 Task: Create a due date automation trigger when advanced on, on the tuesday after a card is due add fields without custom field "Resume" set to a number lower or equal to 1 and lower than 10 at 11:00 AM.
Action: Mouse moved to (981, 72)
Screenshot: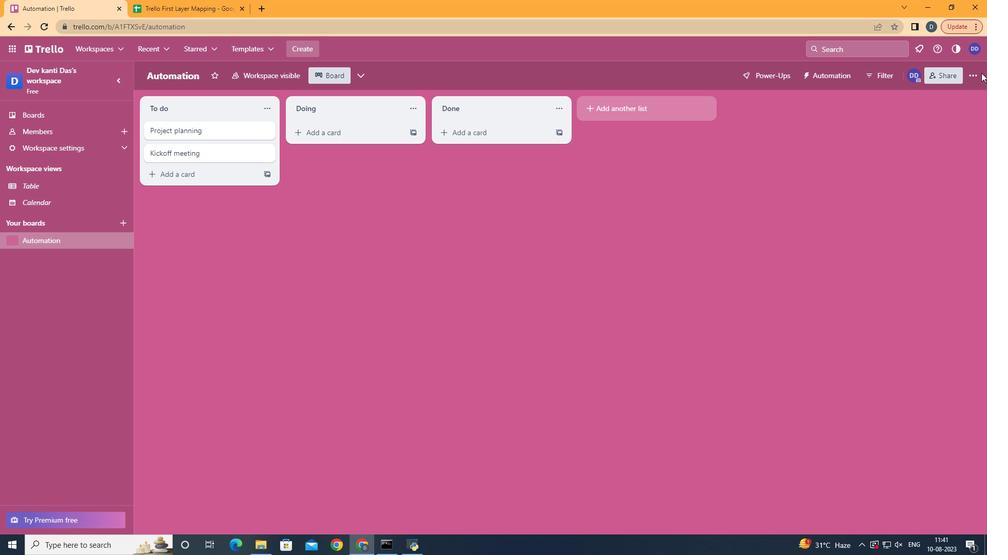 
Action: Mouse pressed left at (981, 72)
Screenshot: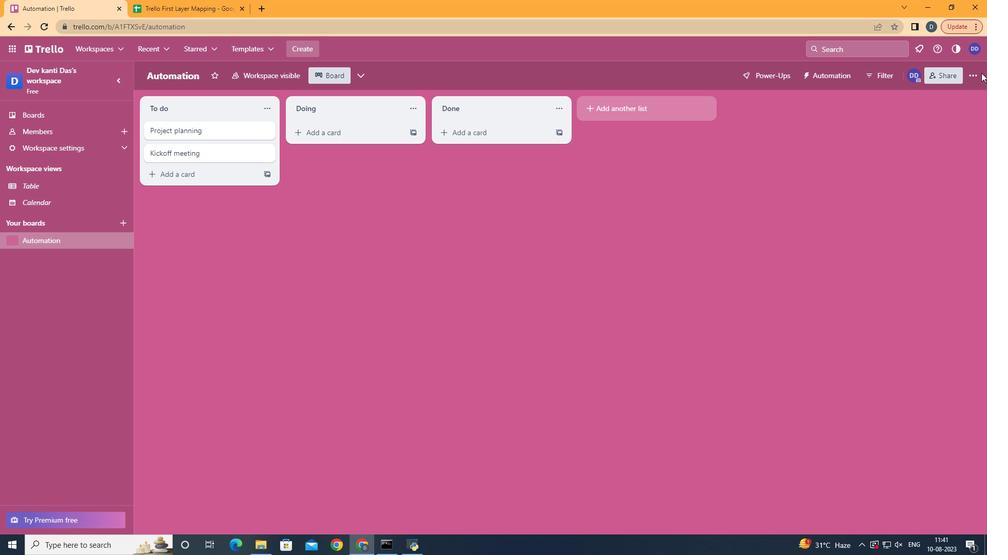 
Action: Mouse moved to (972, 76)
Screenshot: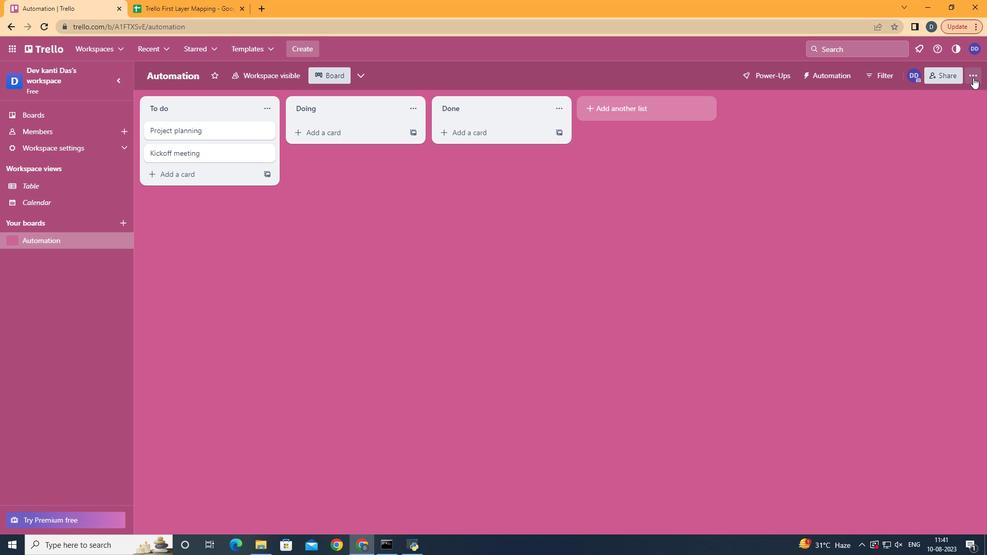 
Action: Mouse pressed left at (972, 76)
Screenshot: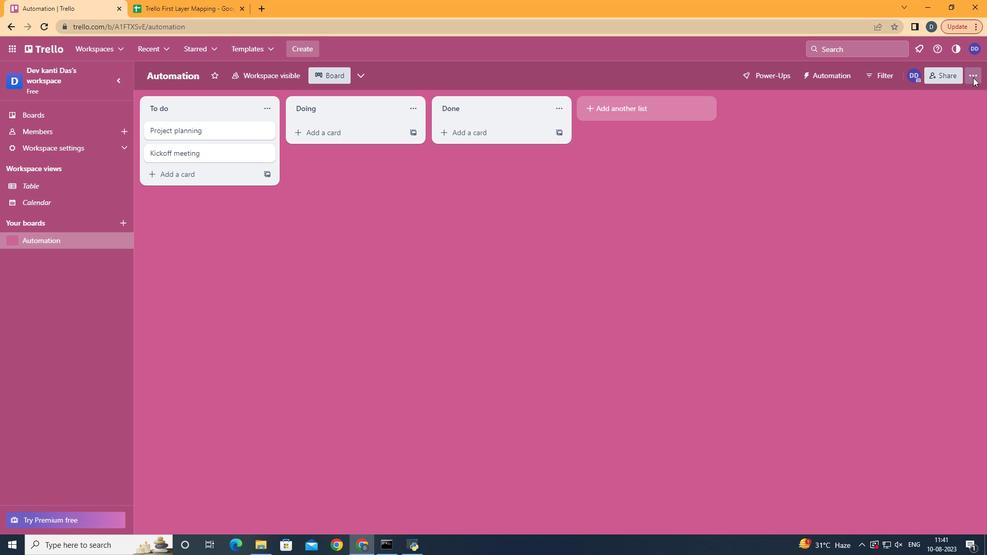 
Action: Mouse moved to (908, 213)
Screenshot: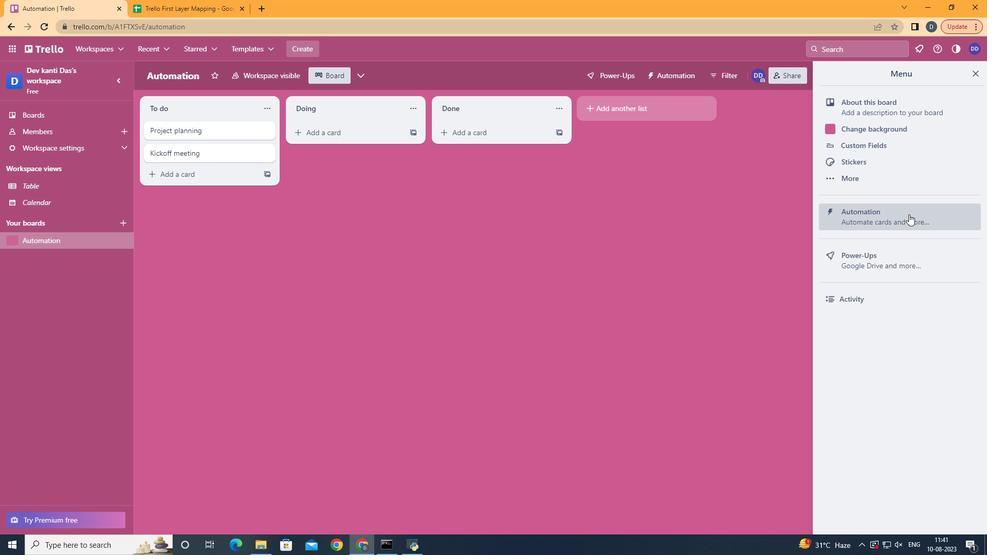 
Action: Mouse pressed left at (908, 213)
Screenshot: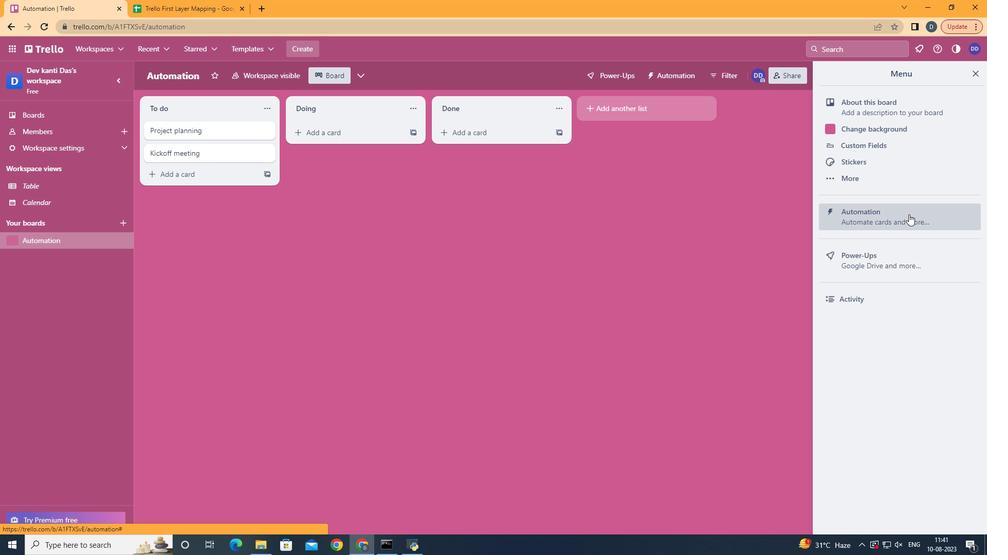 
Action: Mouse moved to (214, 213)
Screenshot: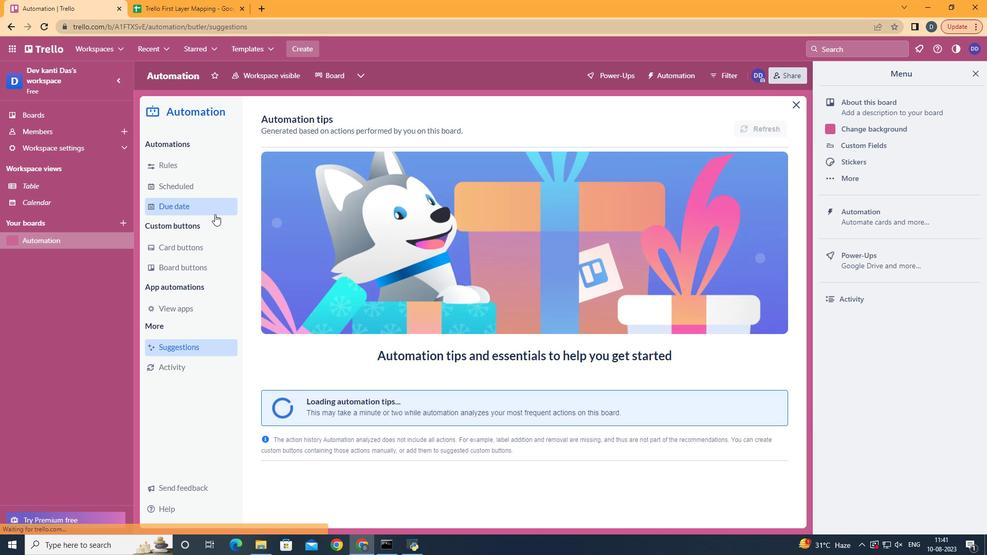 
Action: Mouse pressed left at (214, 213)
Screenshot: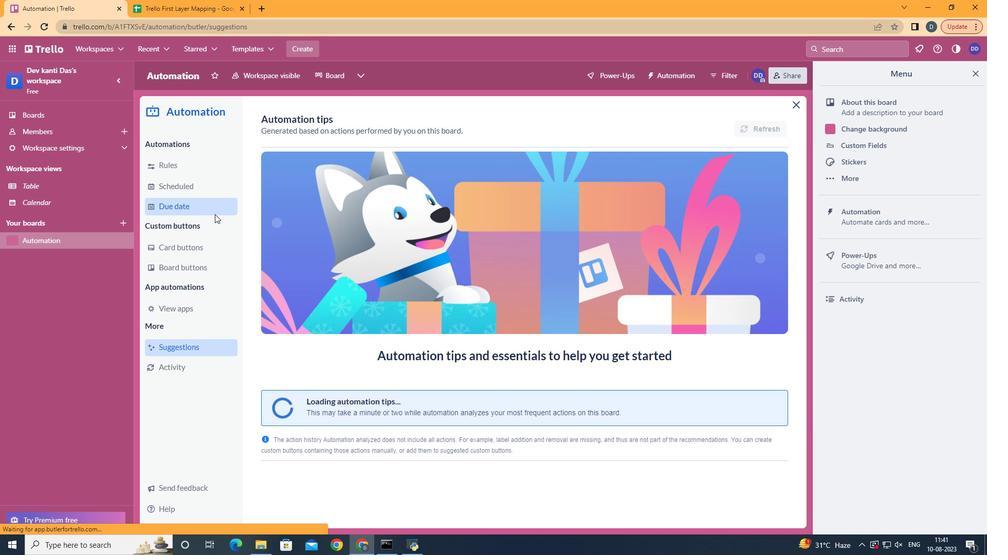 
Action: Mouse moved to (717, 120)
Screenshot: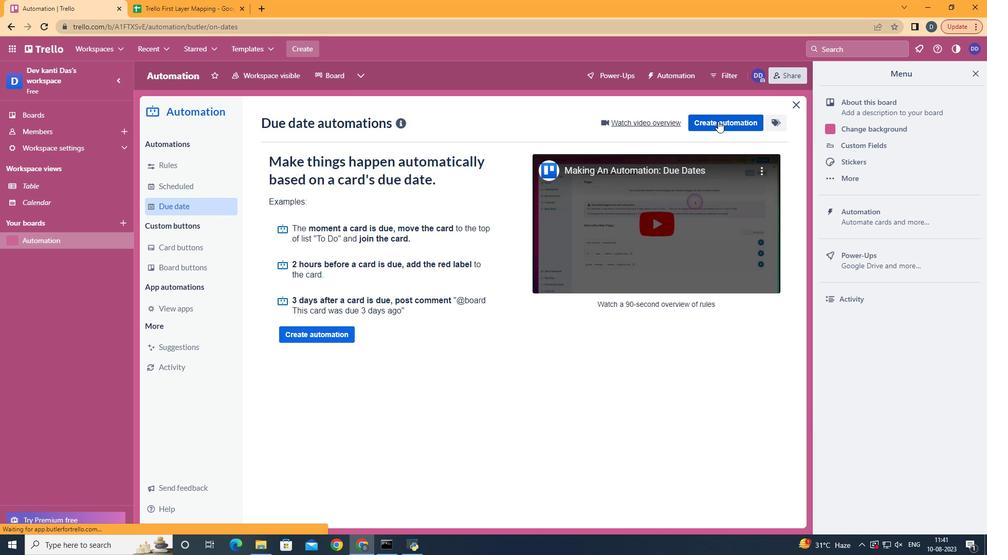 
Action: Mouse pressed left at (717, 120)
Screenshot: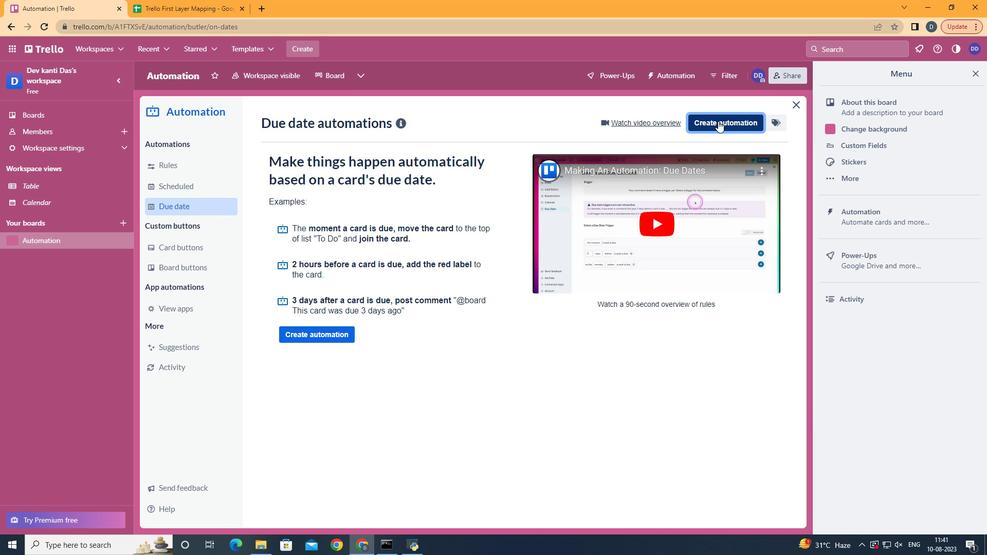 
Action: Mouse moved to (495, 227)
Screenshot: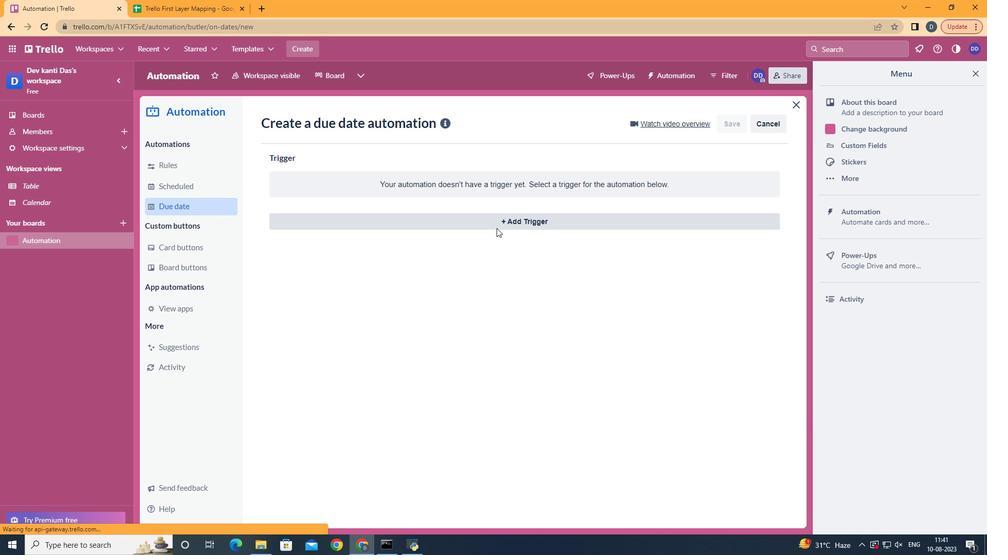 
Action: Mouse pressed left at (495, 227)
Screenshot: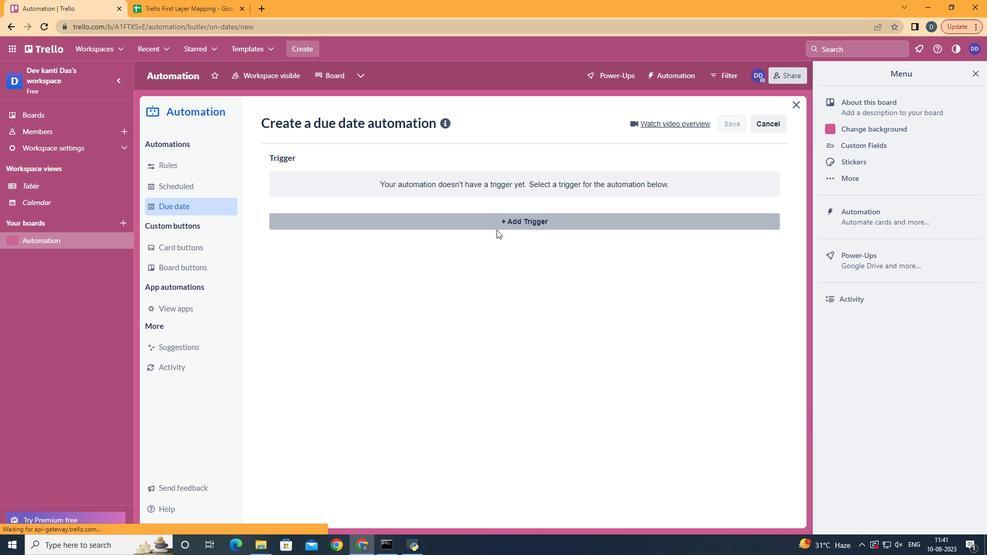 
Action: Mouse moved to (334, 290)
Screenshot: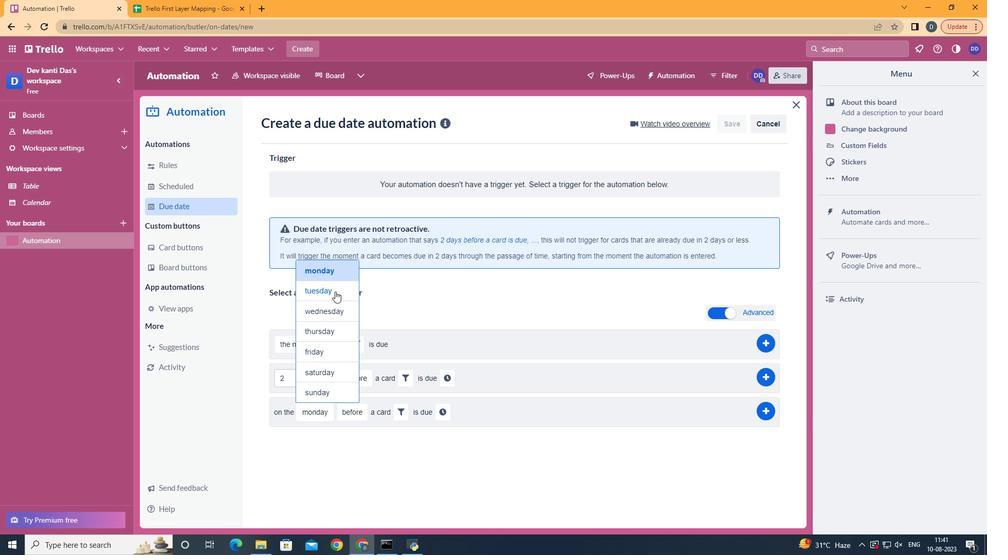 
Action: Mouse pressed left at (334, 290)
Screenshot: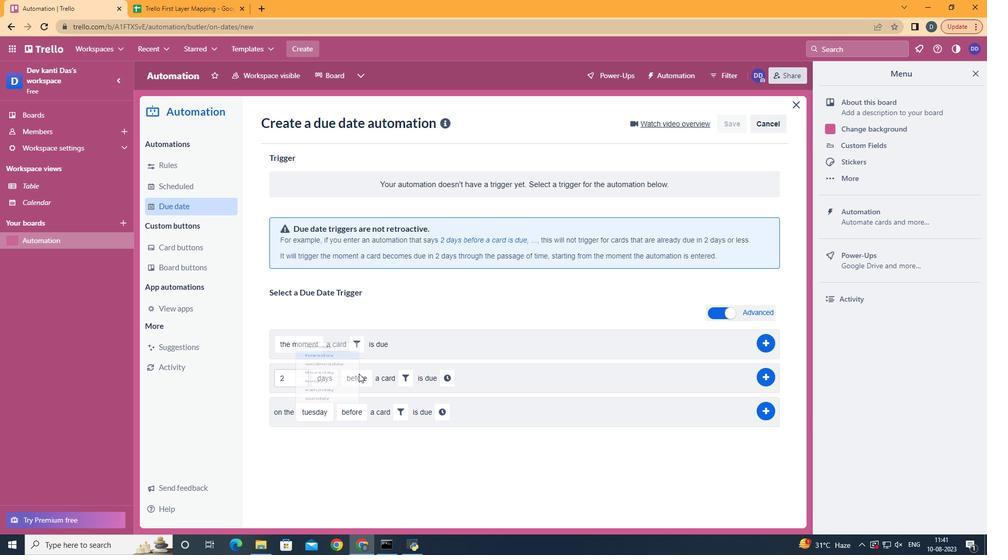 
Action: Mouse moved to (359, 444)
Screenshot: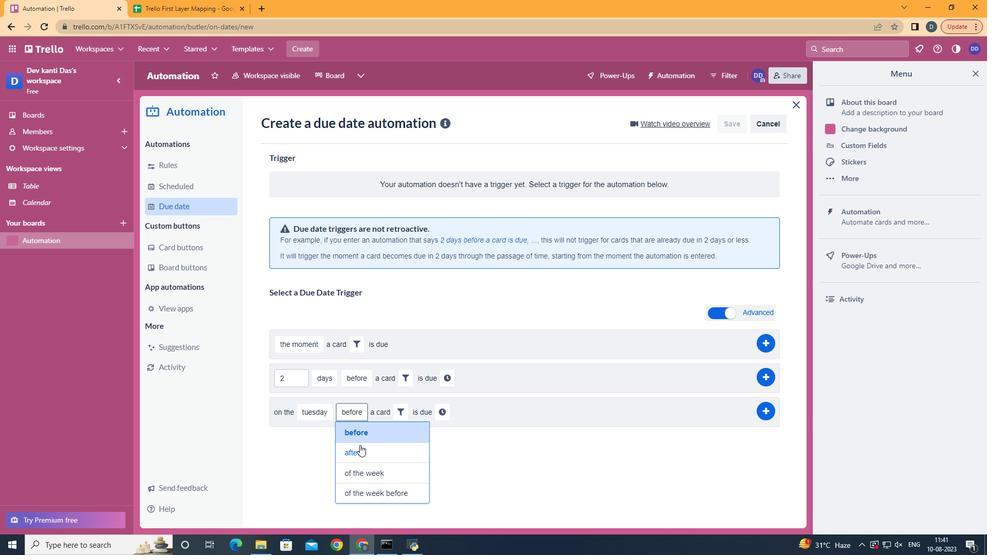 
Action: Mouse pressed left at (359, 444)
Screenshot: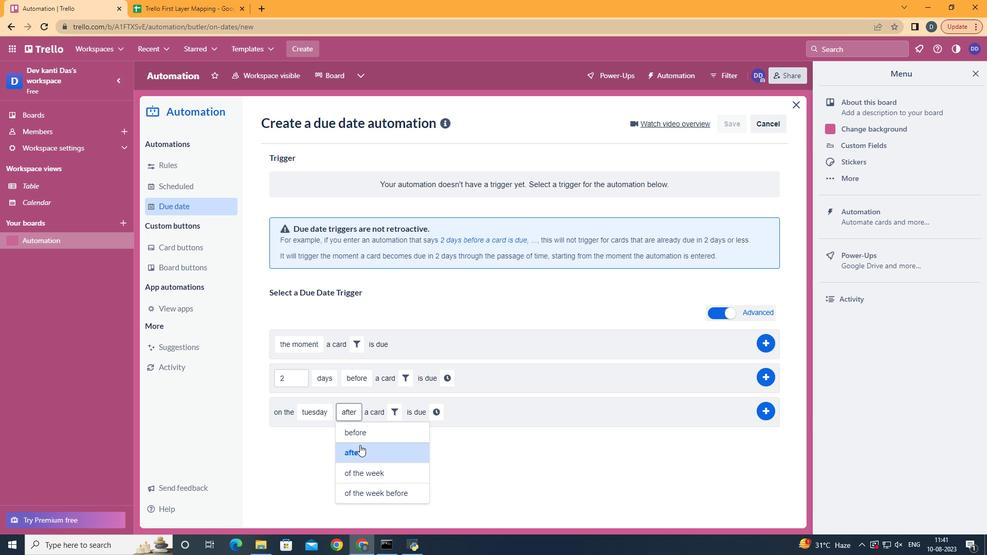 
Action: Mouse moved to (392, 423)
Screenshot: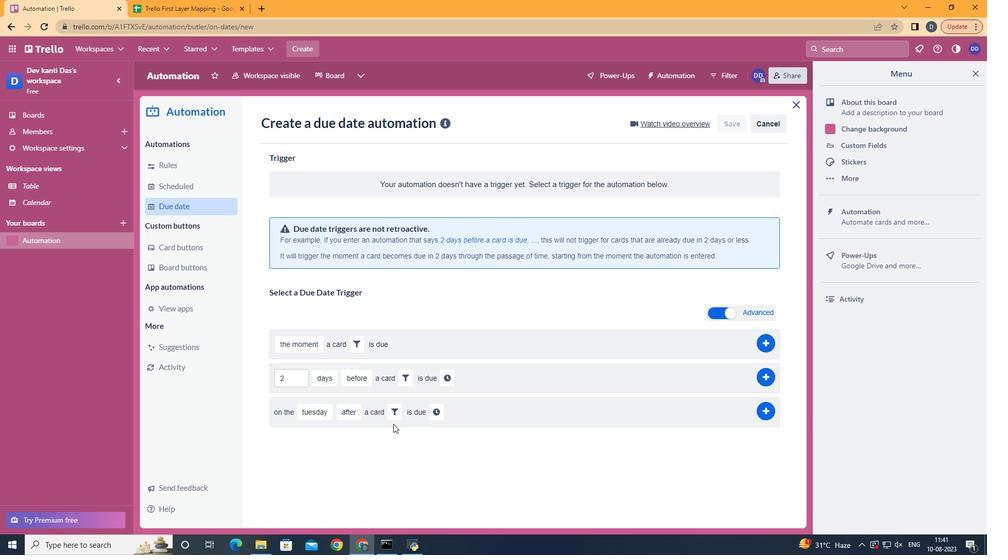 
Action: Mouse pressed left at (392, 423)
Screenshot: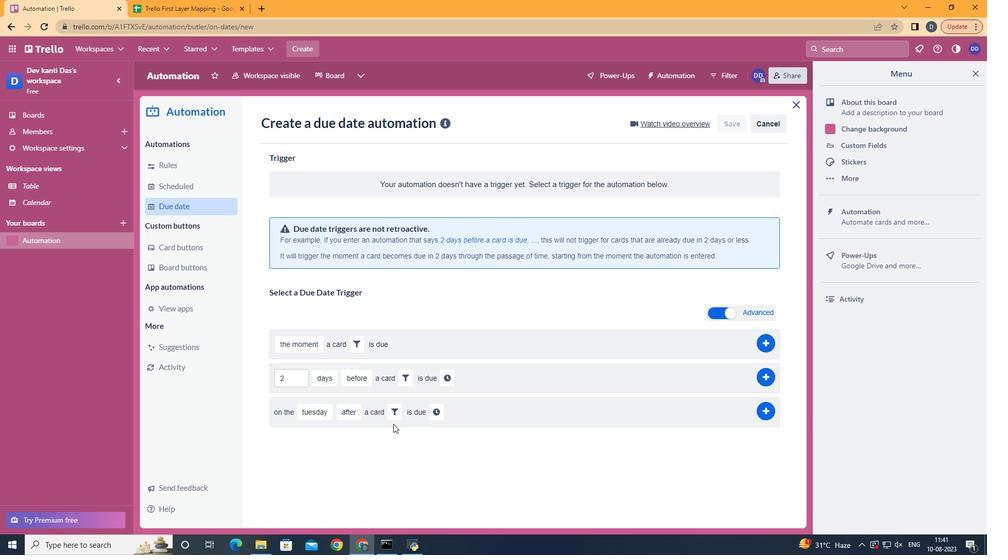 
Action: Mouse moved to (399, 414)
Screenshot: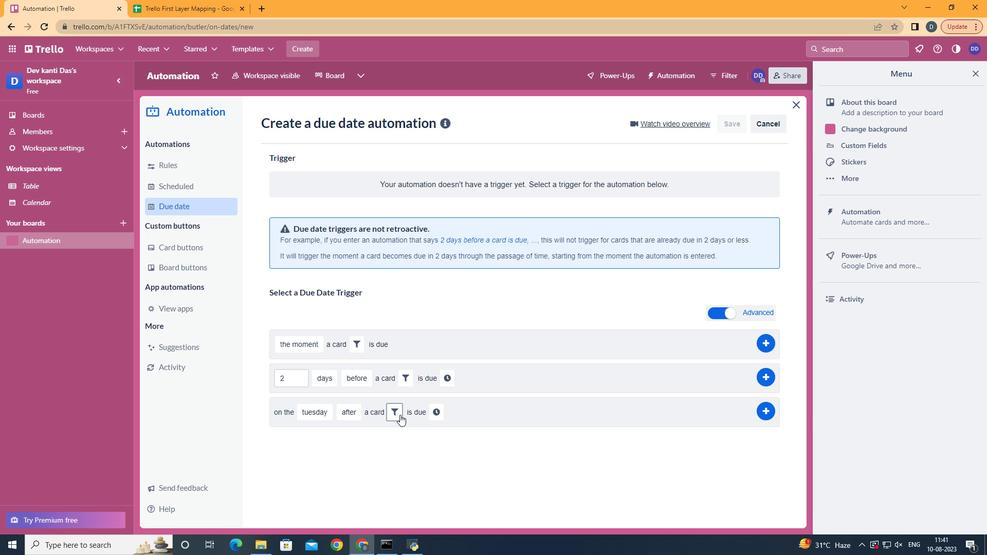 
Action: Mouse pressed left at (399, 414)
Screenshot: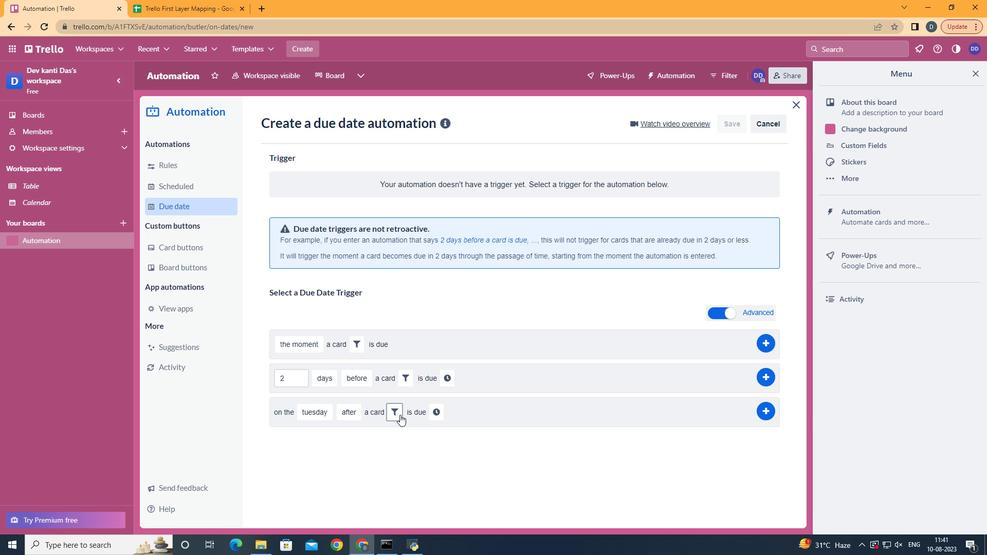 
Action: Mouse moved to (562, 442)
Screenshot: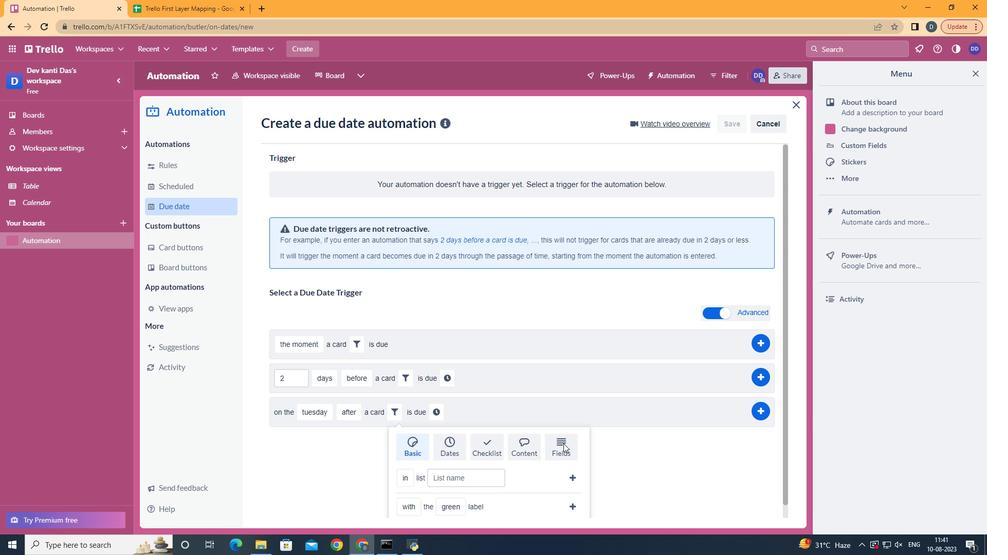 
Action: Mouse pressed left at (562, 442)
Screenshot: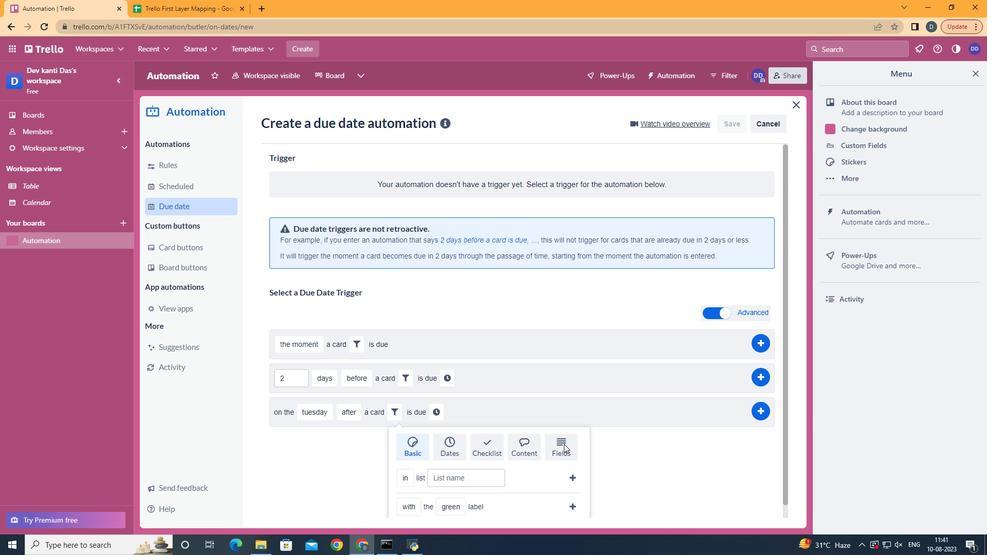 
Action: Mouse moved to (563, 443)
Screenshot: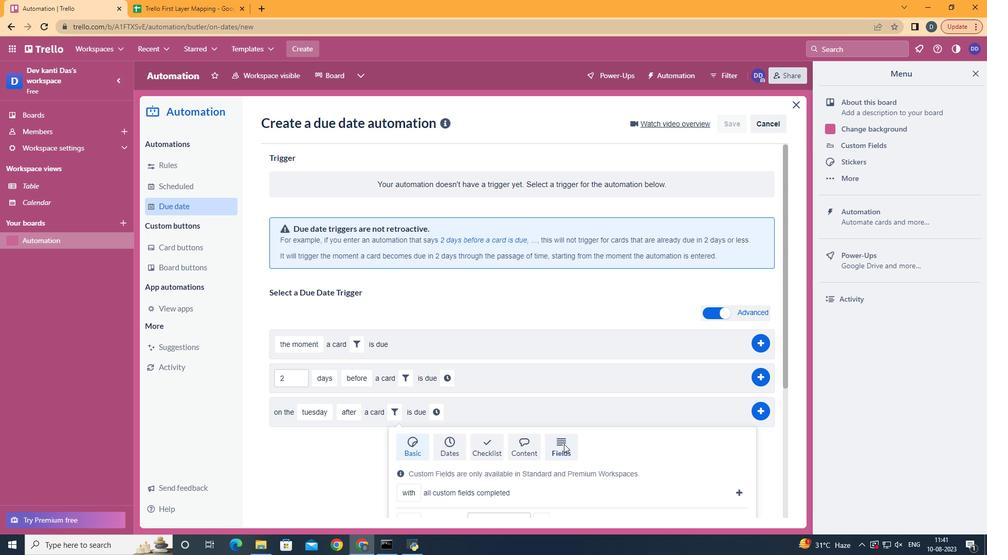 
Action: Mouse scrolled (563, 442) with delta (0, 0)
Screenshot: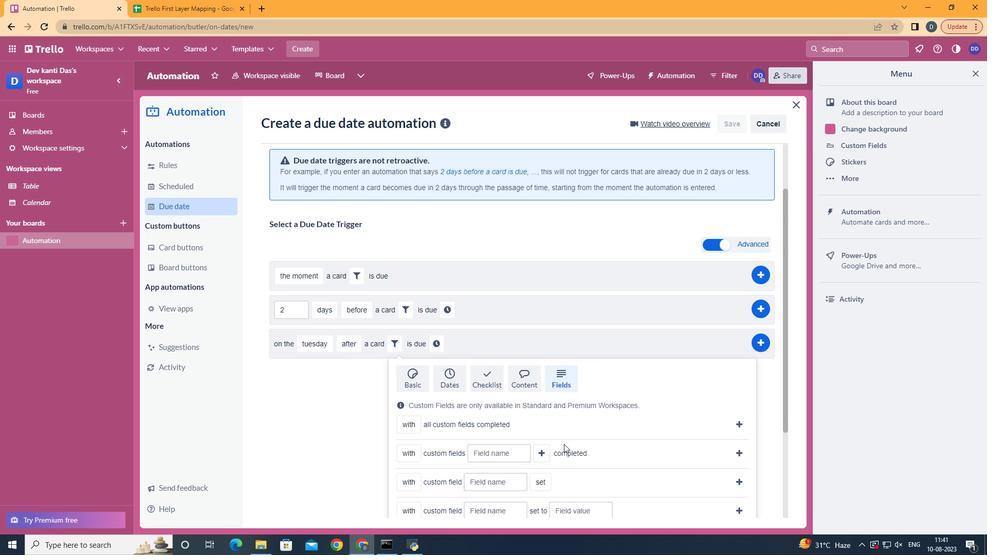 
Action: Mouse scrolled (563, 442) with delta (0, 0)
Screenshot: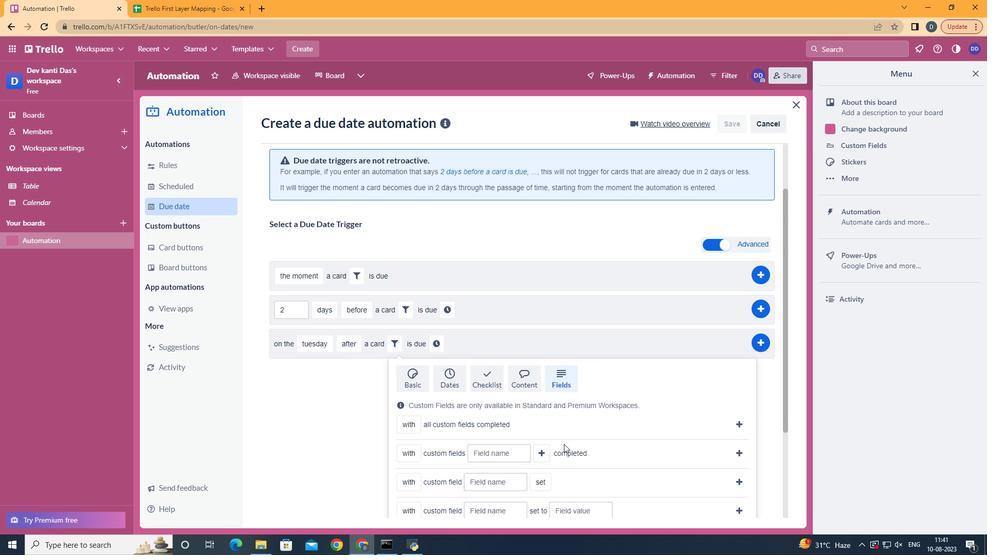 
Action: Mouse scrolled (563, 442) with delta (0, 0)
Screenshot: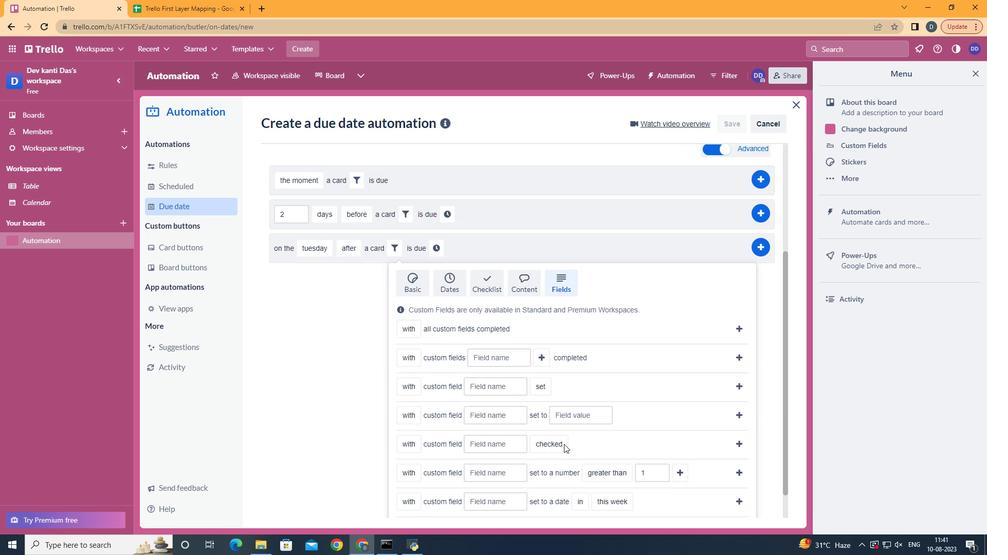 
Action: Mouse scrolled (563, 442) with delta (0, 0)
Screenshot: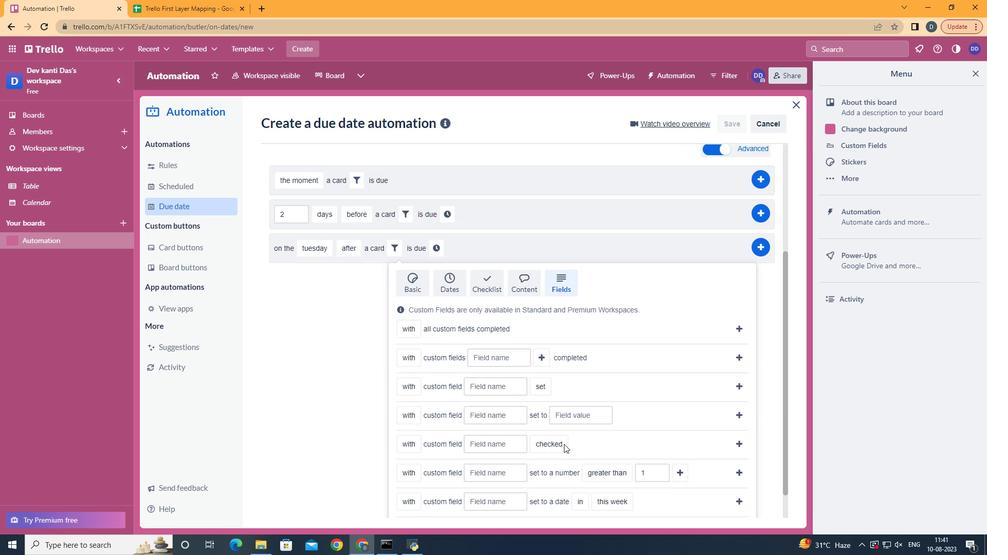 
Action: Mouse scrolled (563, 442) with delta (0, 0)
Screenshot: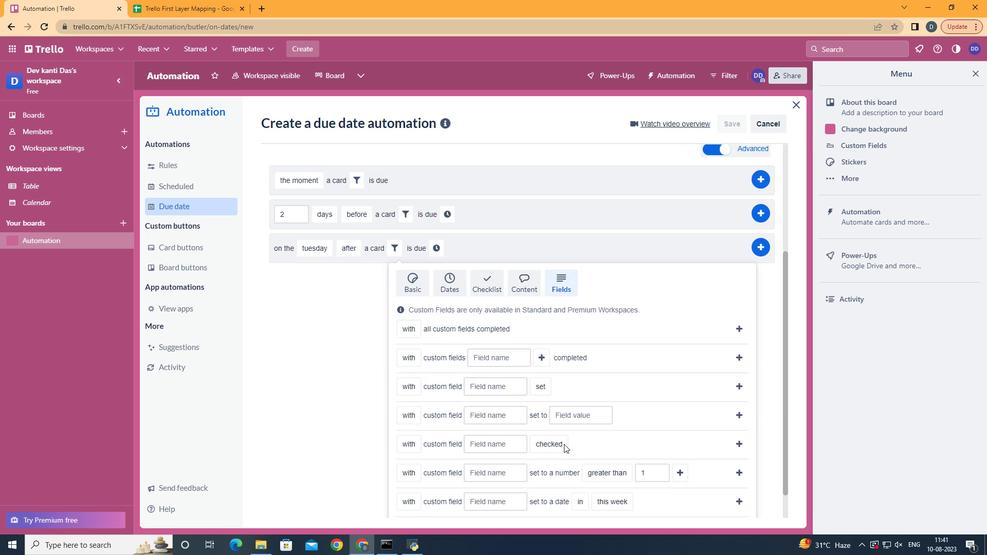 
Action: Mouse scrolled (563, 442) with delta (0, 0)
Screenshot: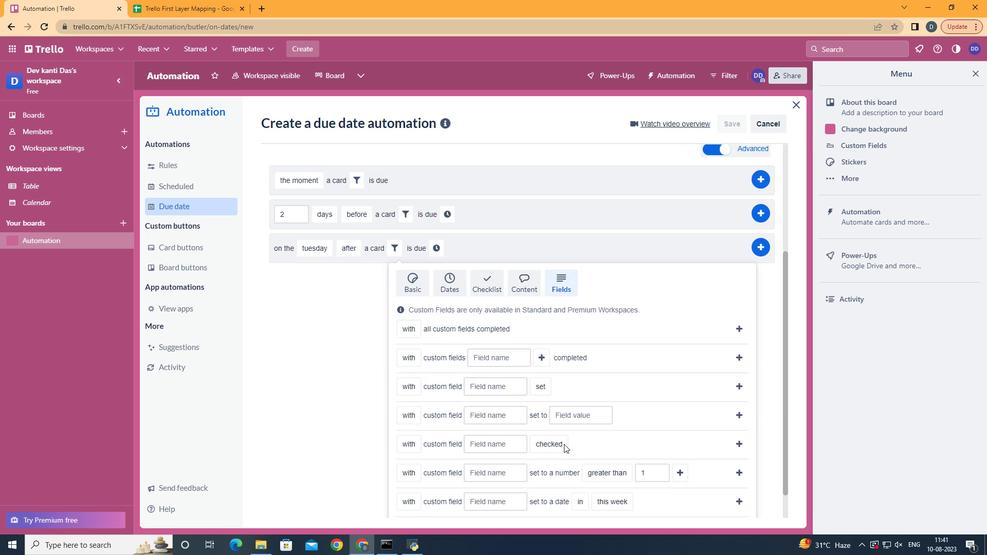 
Action: Mouse moved to (563, 443)
Screenshot: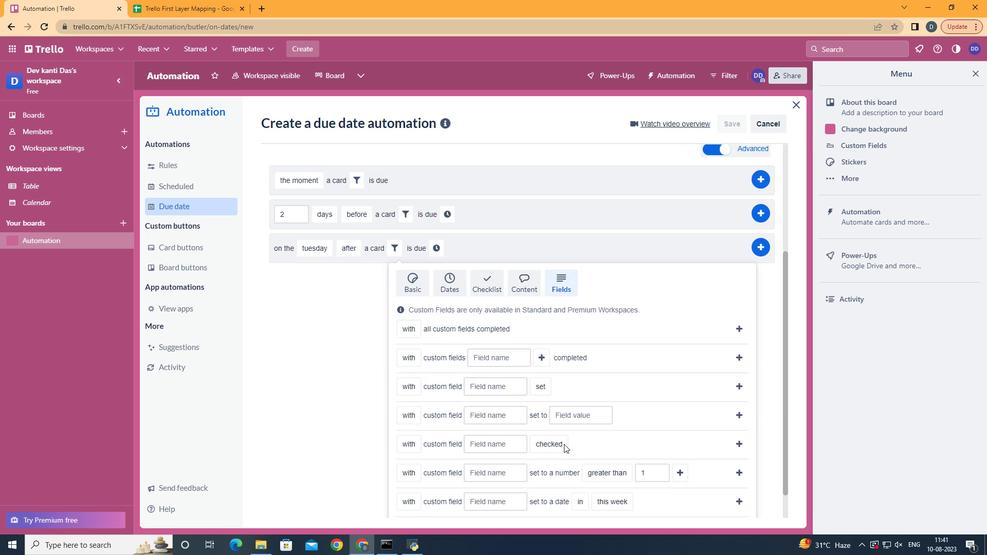 
Action: Mouse scrolled (563, 442) with delta (0, 0)
Screenshot: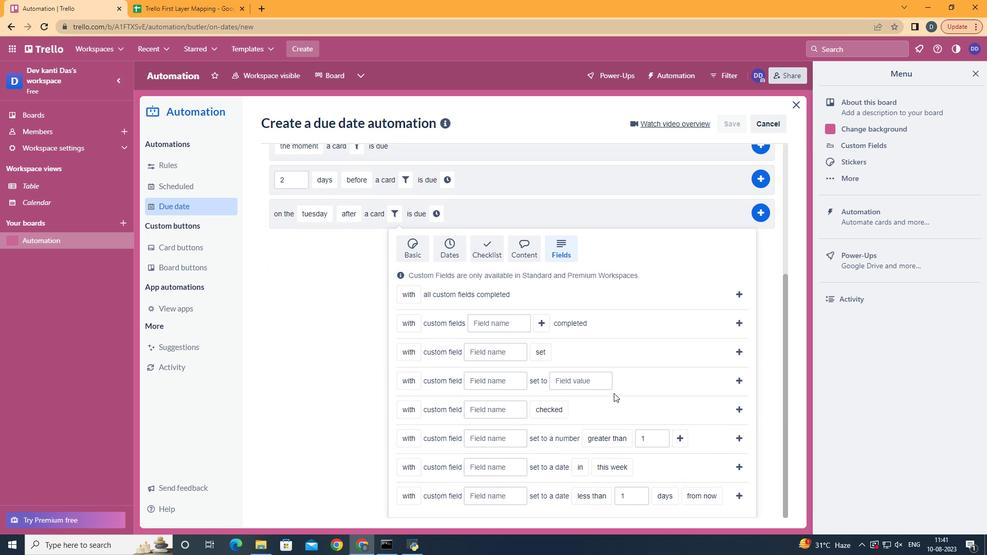 
Action: Mouse moved to (413, 476)
Screenshot: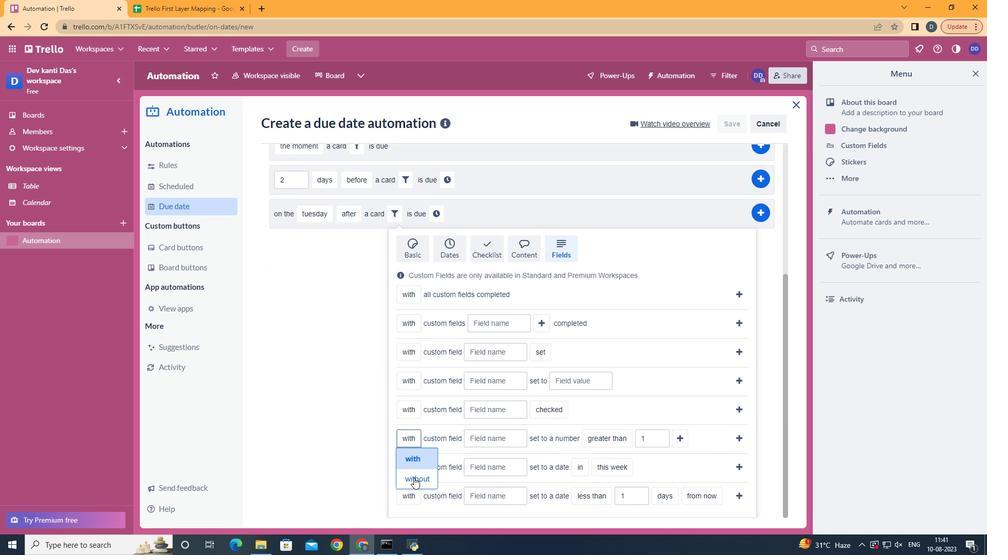 
Action: Mouse pressed left at (413, 476)
Screenshot: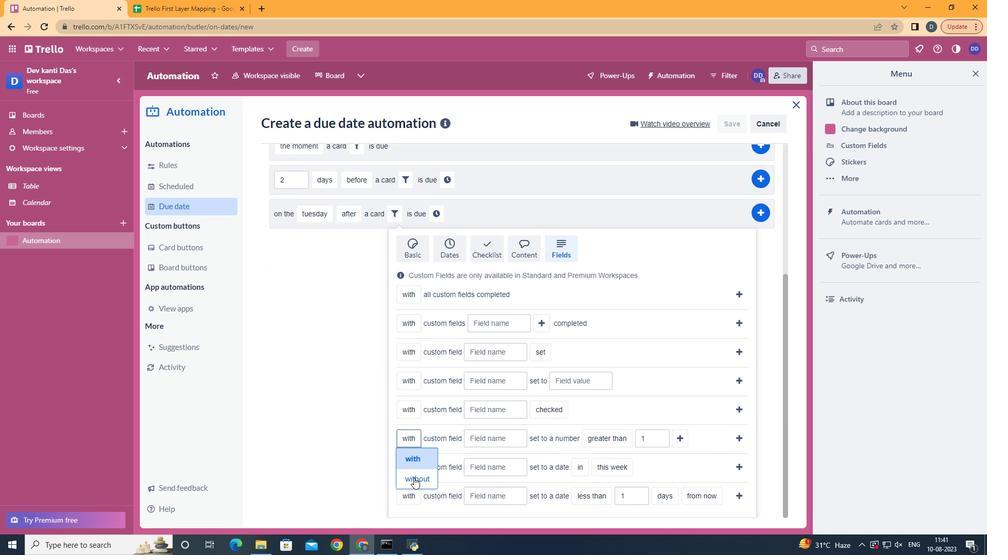 
Action: Mouse moved to (500, 427)
Screenshot: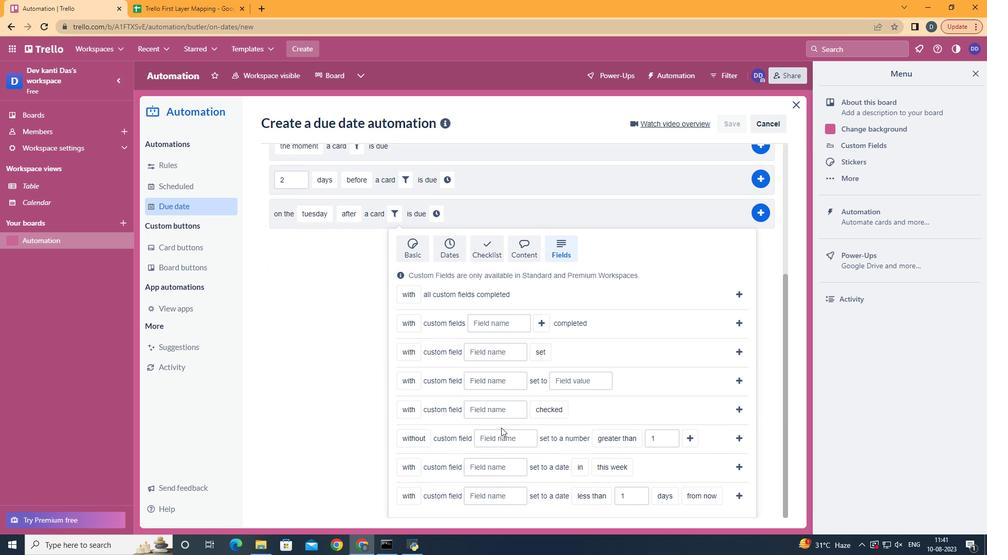 
Action: Mouse pressed left at (500, 427)
Screenshot: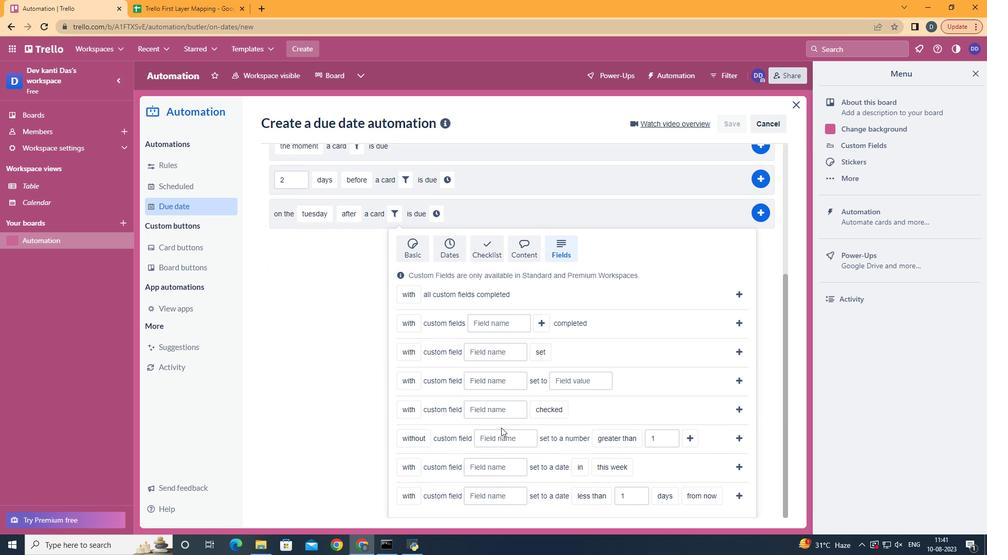 
Action: Mouse moved to (496, 431)
Screenshot: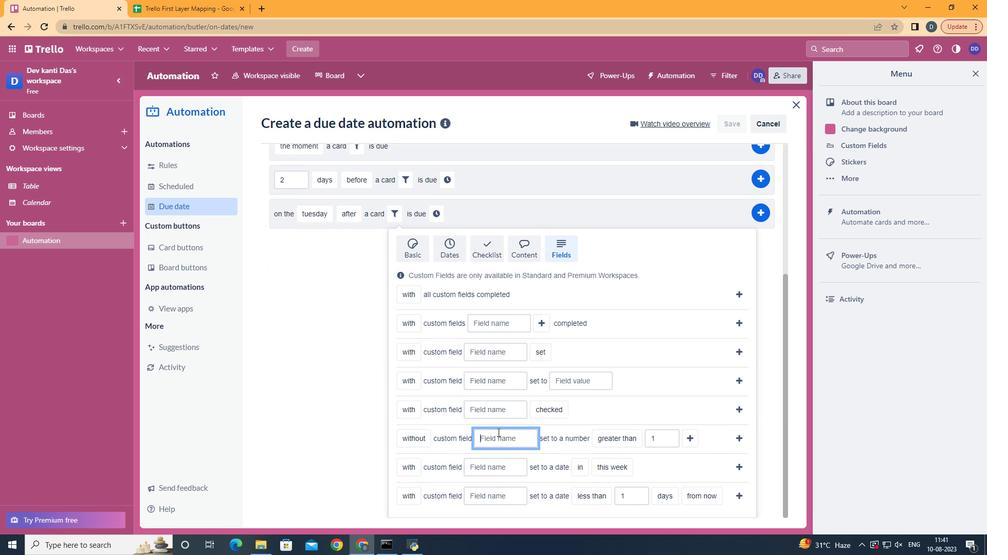 
Action: Mouse pressed left at (496, 431)
Screenshot: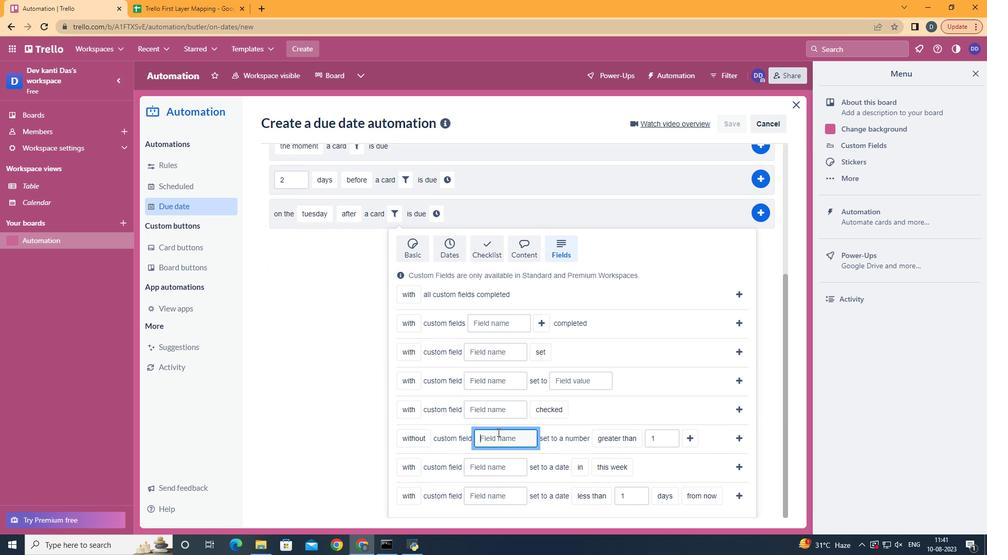 
Action: Key pressed <Key.shift><Key.shift>Resume
Screenshot: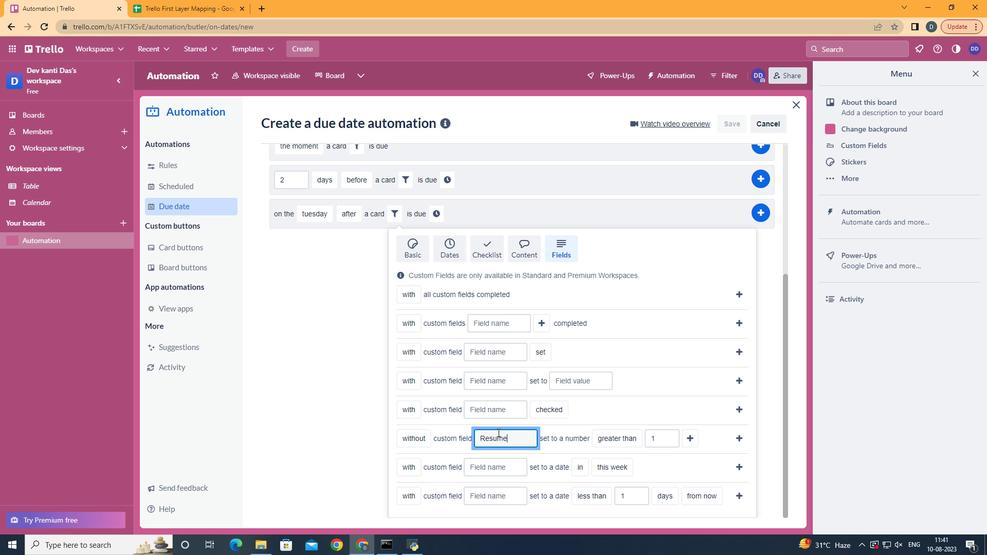 
Action: Mouse moved to (641, 424)
Screenshot: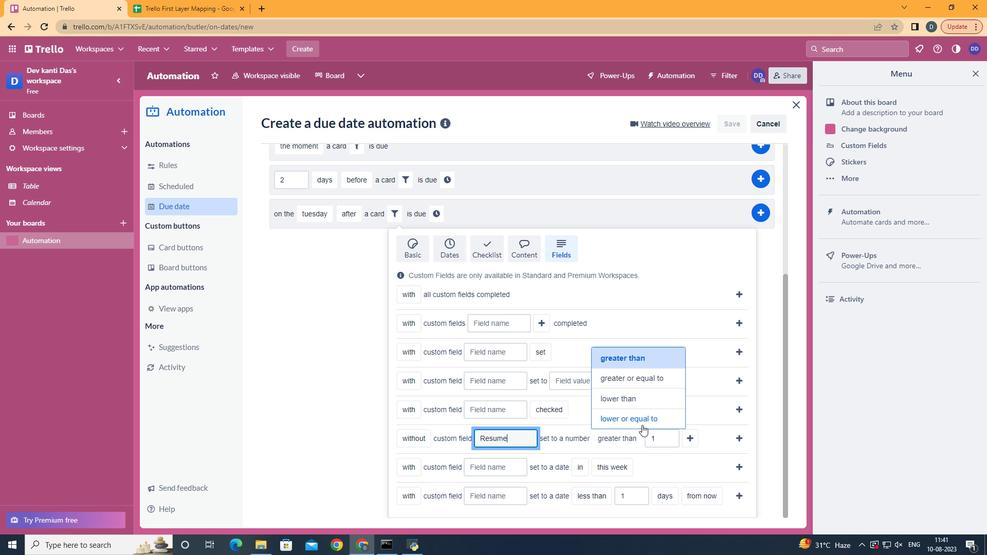
Action: Mouse pressed left at (641, 424)
Screenshot: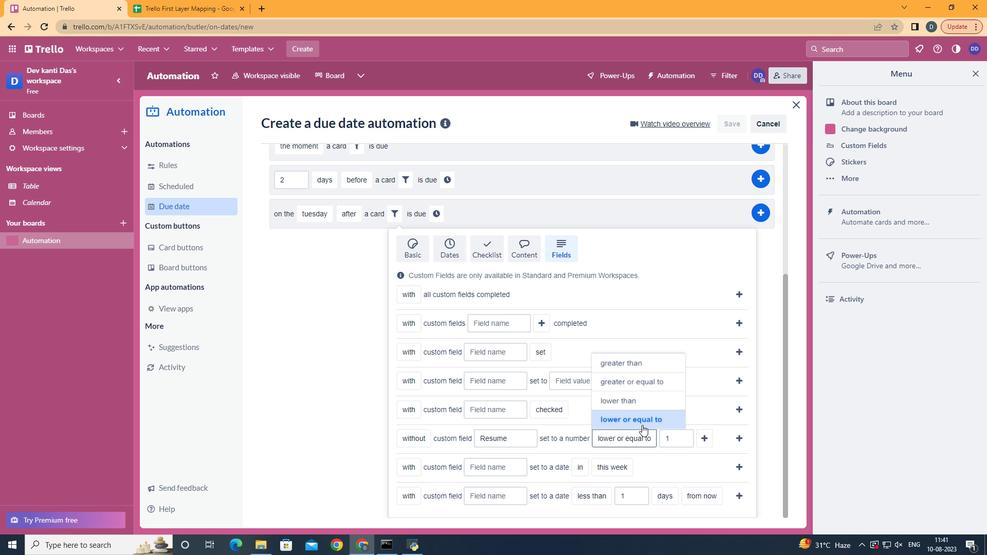 
Action: Mouse moved to (712, 436)
Screenshot: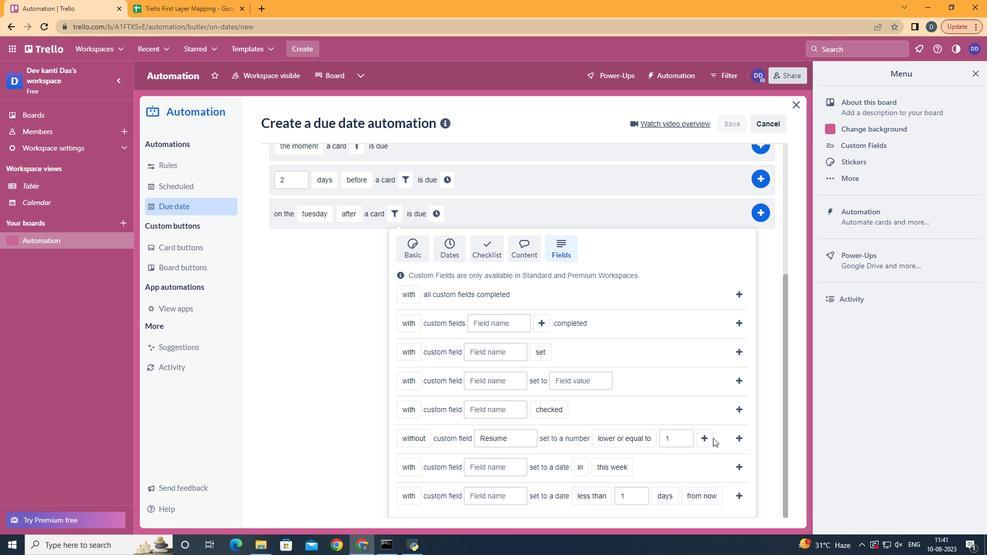 
Action: Mouse pressed left at (712, 436)
Screenshot: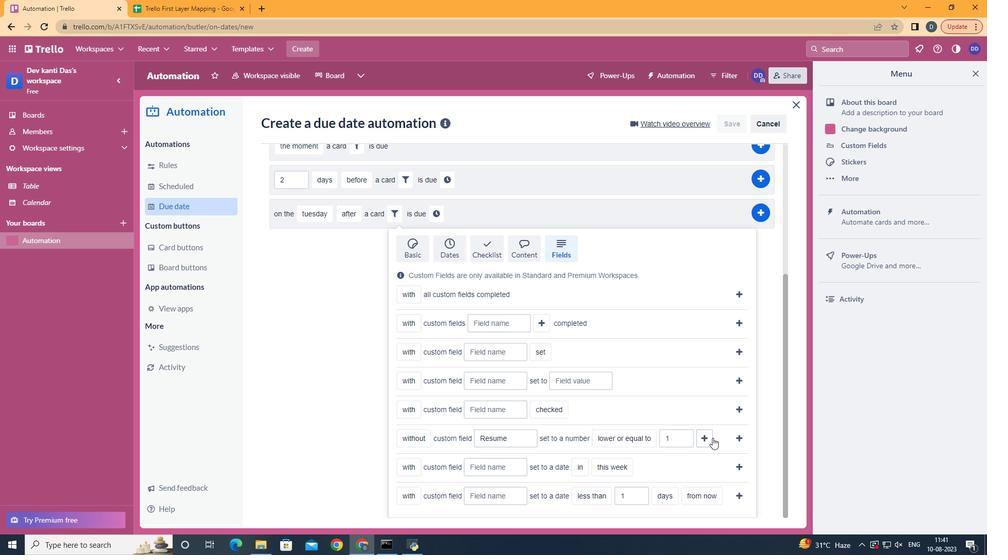 
Action: Mouse moved to (702, 436)
Screenshot: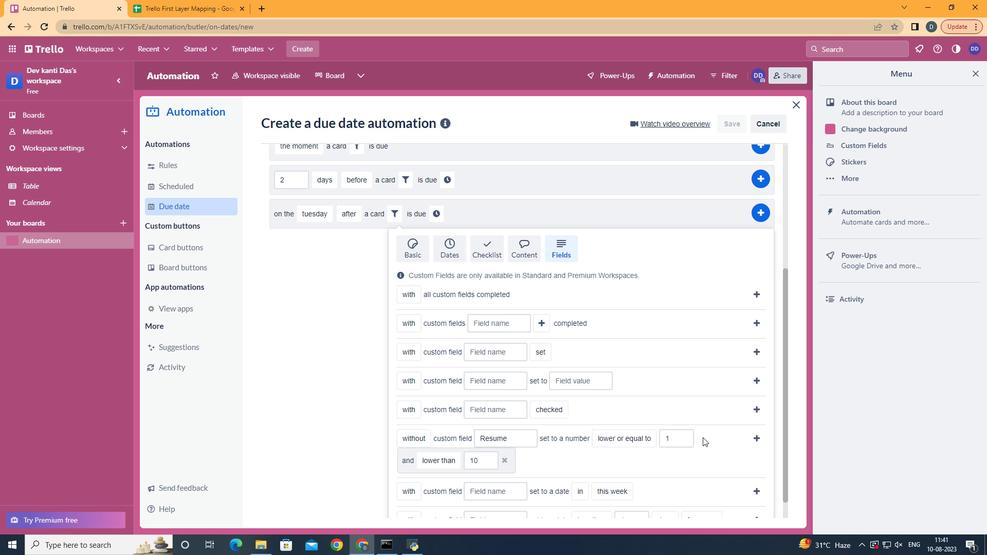 
Action: Mouse pressed left at (702, 436)
Screenshot: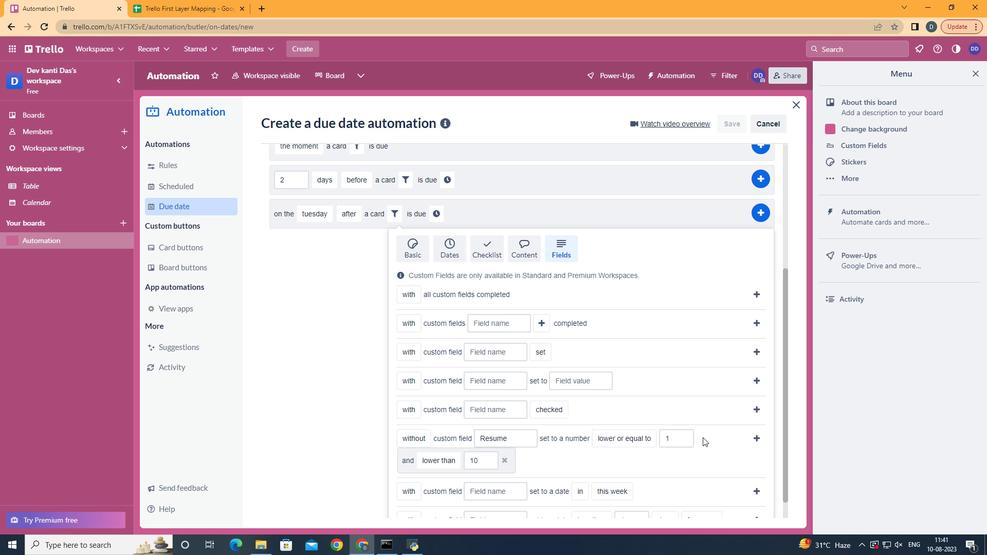 
Action: Mouse moved to (752, 435)
Screenshot: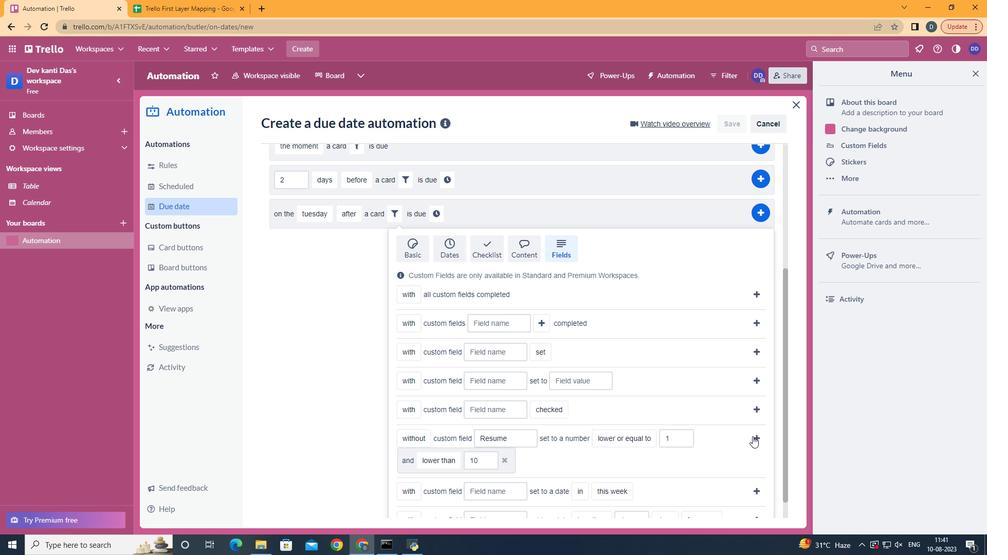 
Action: Mouse pressed left at (752, 435)
Screenshot: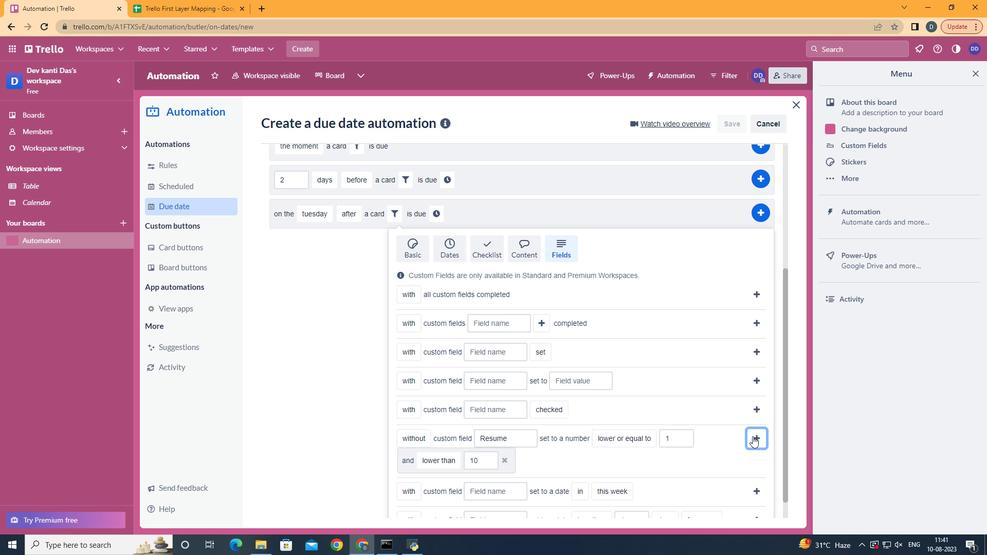 
Action: Mouse moved to (736, 412)
Screenshot: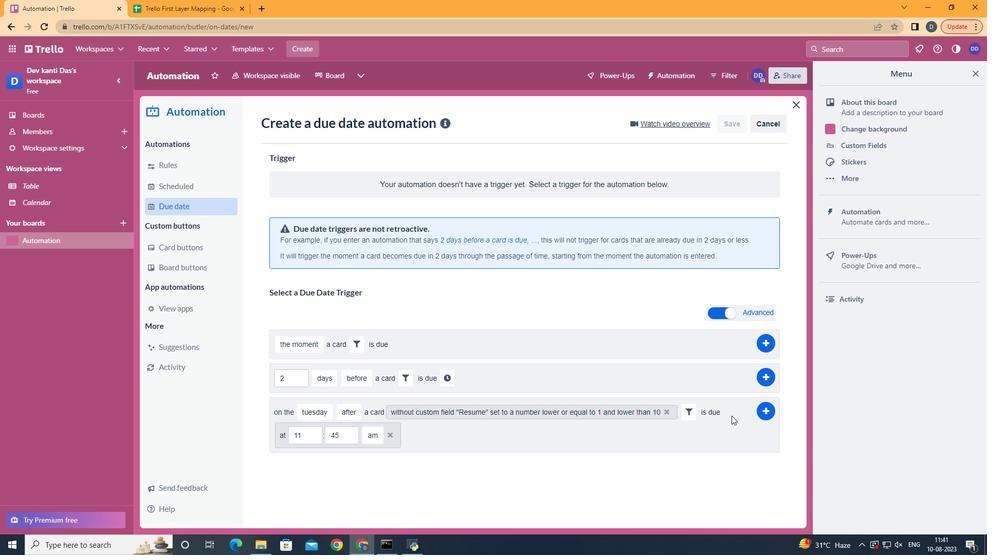
Action: Mouse pressed left at (736, 412)
Screenshot: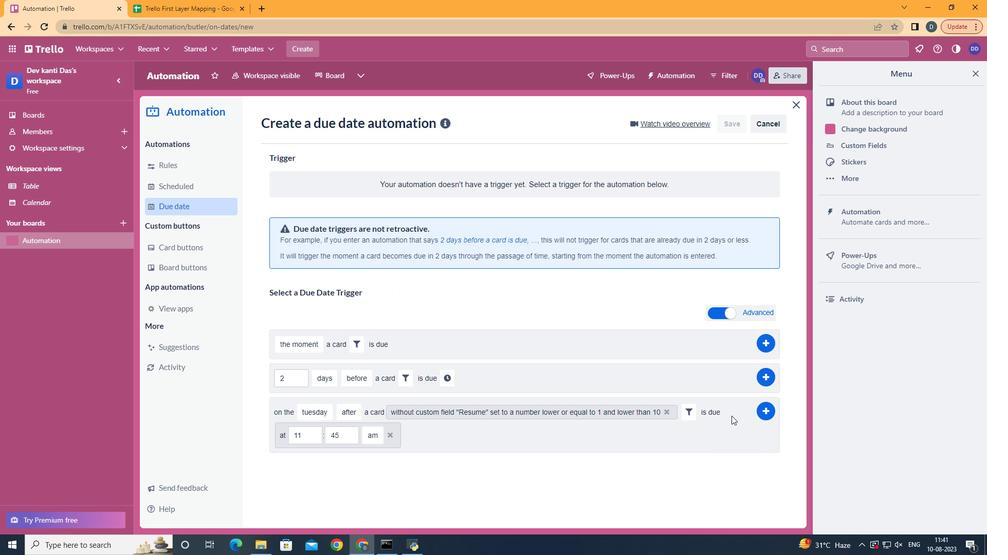 
Action: Mouse moved to (355, 433)
Screenshot: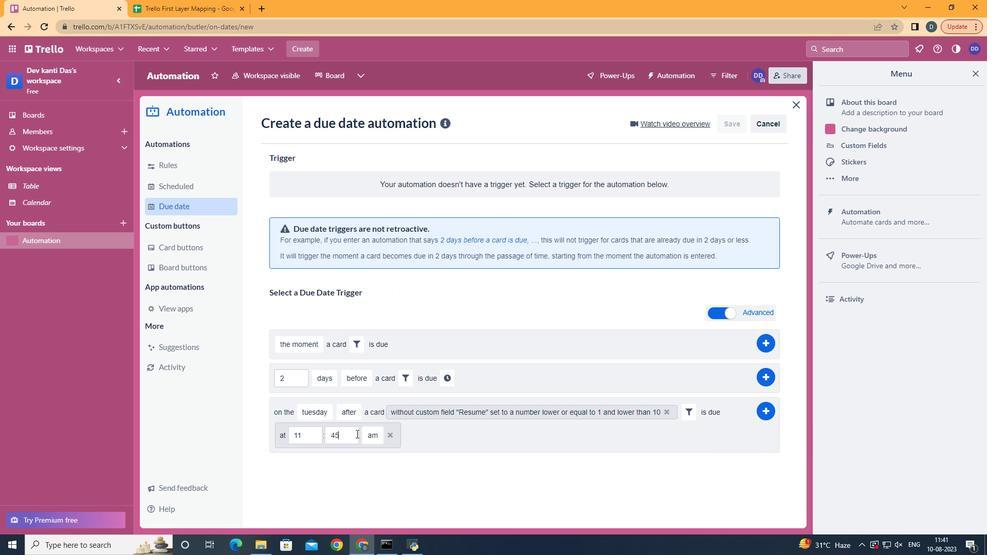 
Action: Mouse pressed left at (355, 433)
Screenshot: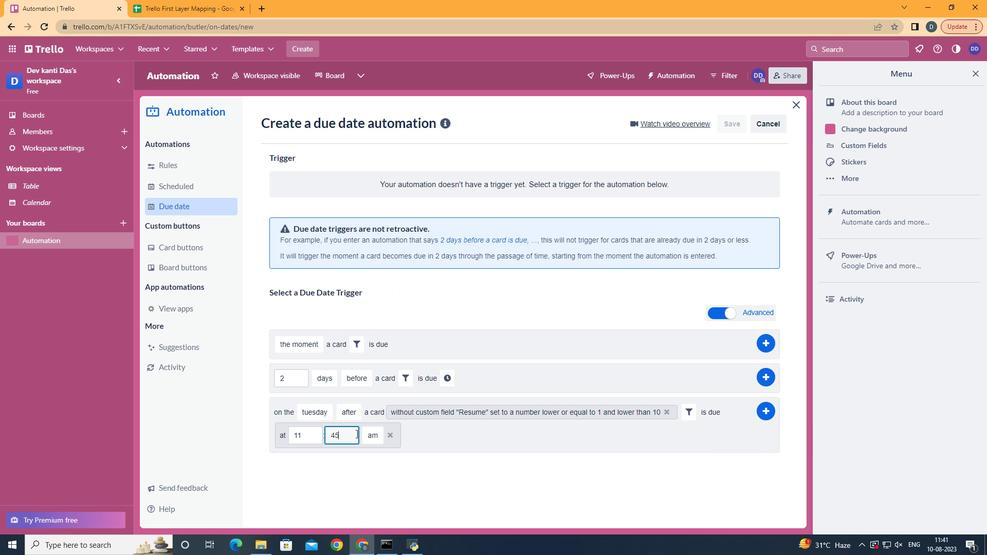 
Action: Key pressed <Key.backspace><Key.backspace>00
Screenshot: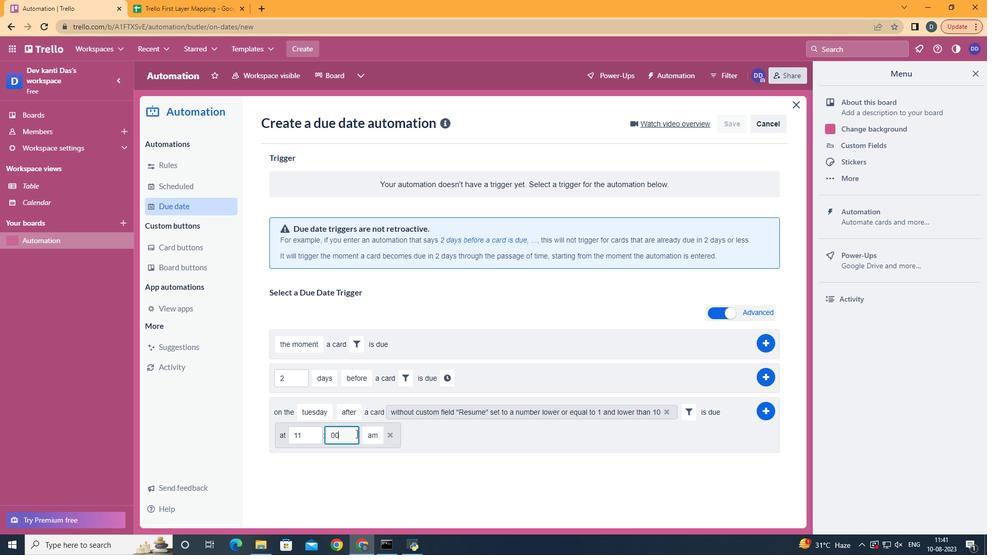 
Action: Mouse moved to (770, 408)
Screenshot: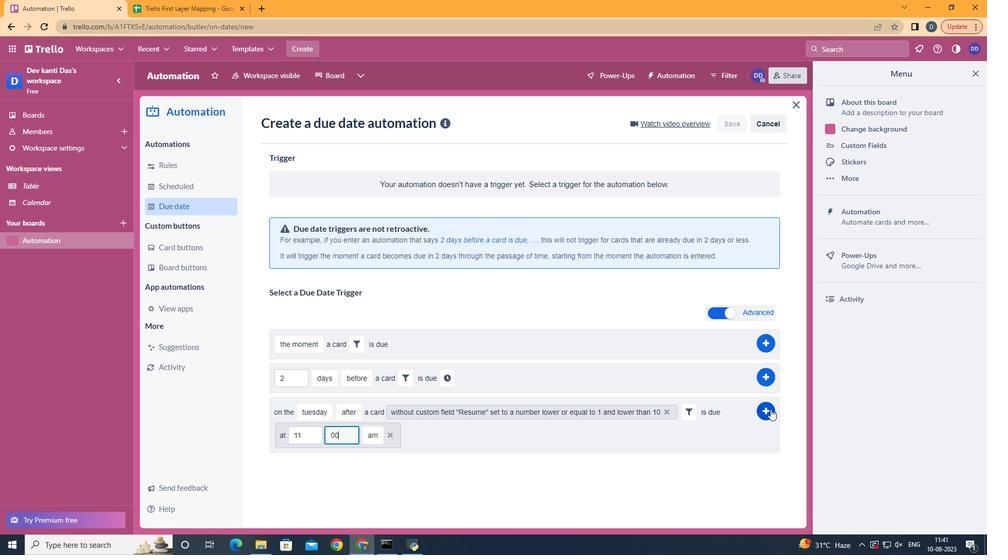 
Action: Mouse pressed left at (770, 408)
Screenshot: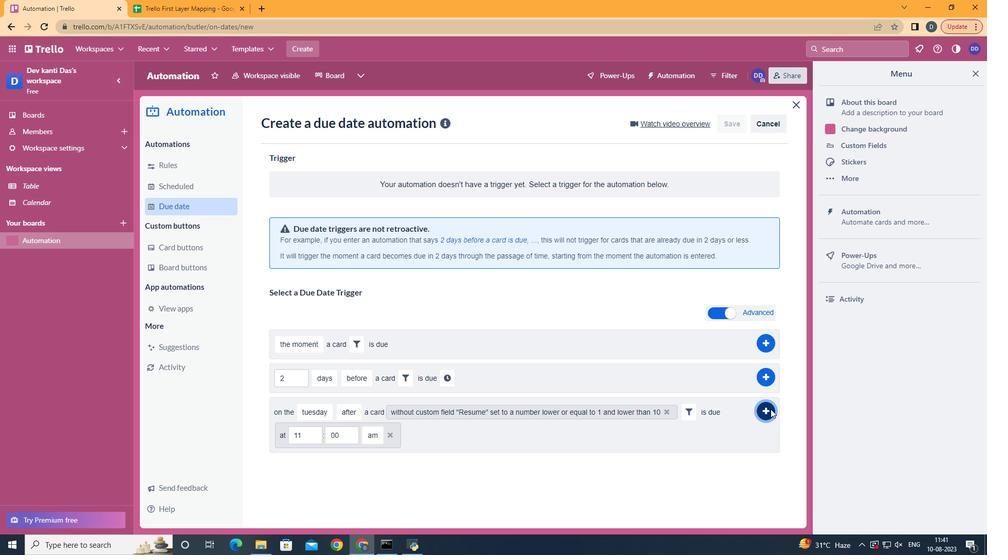 
Action: Mouse moved to (617, 211)
Screenshot: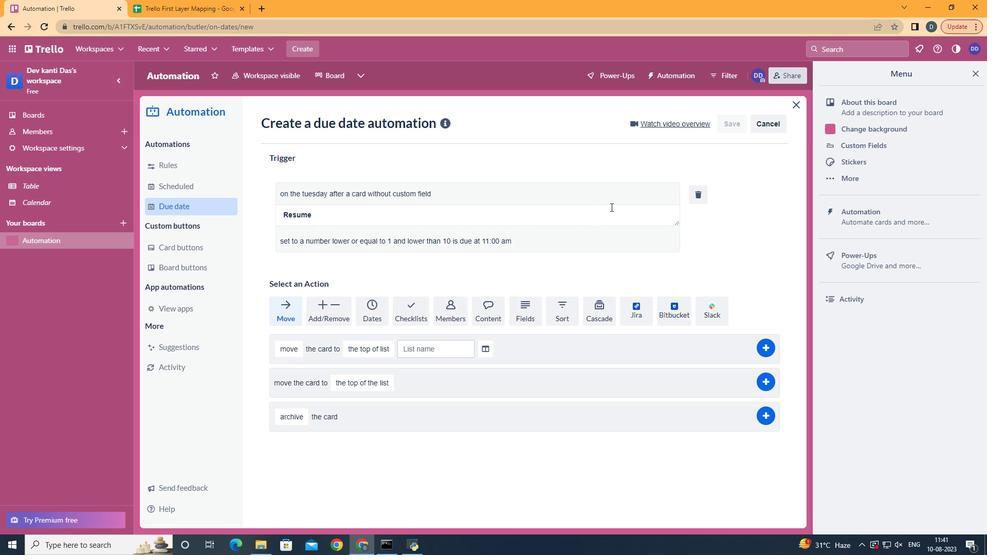 
